 Task: Add Dates with Start Date as Sep 01 2023 and Due Date as Sep 30 2023 to Card Card0030 in Board Board0023 in Workspace Development in Trello
Action: Mouse moved to (401, 454)
Screenshot: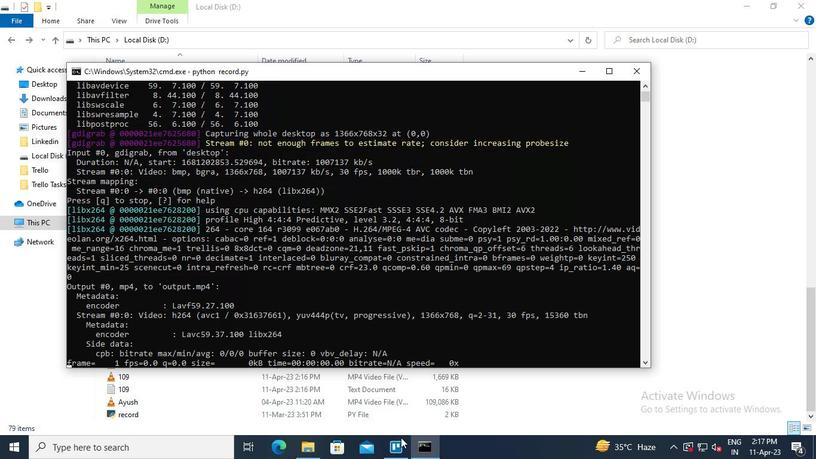 
Action: Mouse pressed left at (401, 454)
Screenshot: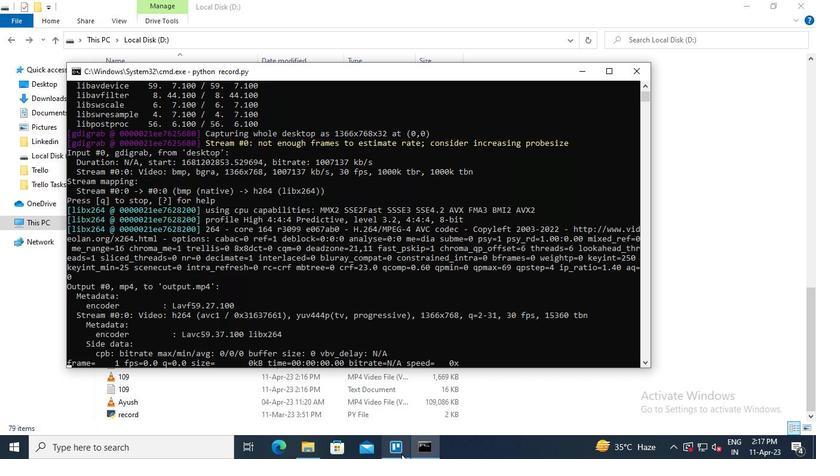 
Action: Mouse moved to (184, 255)
Screenshot: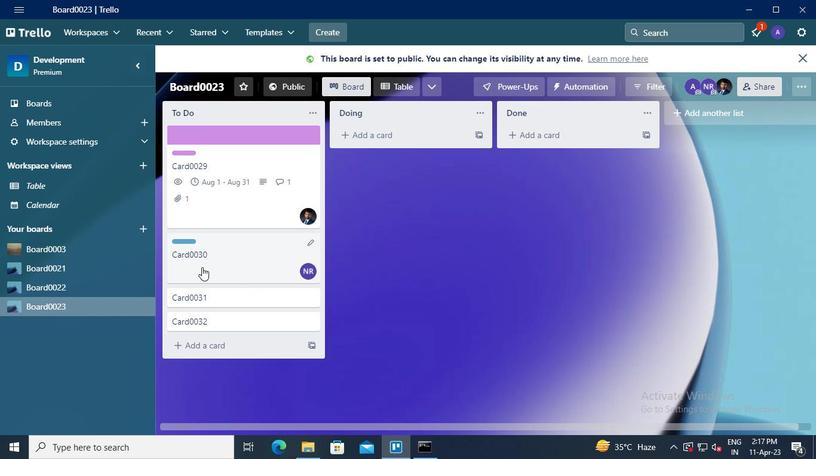 
Action: Mouse pressed left at (184, 255)
Screenshot: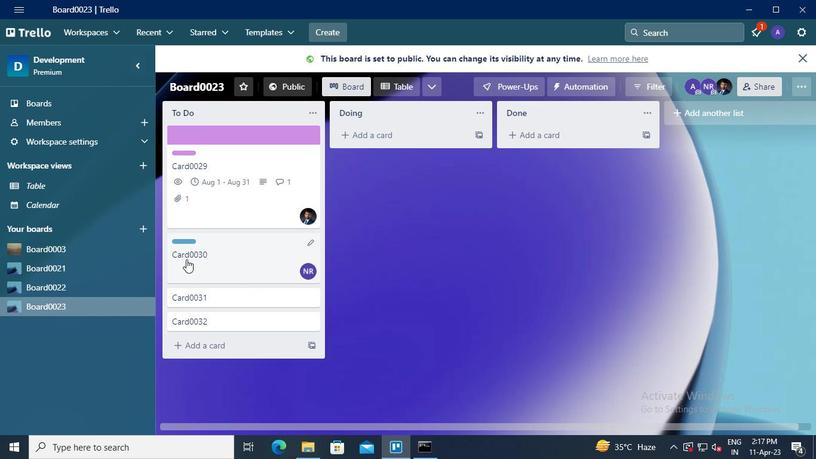 
Action: Mouse moved to (560, 226)
Screenshot: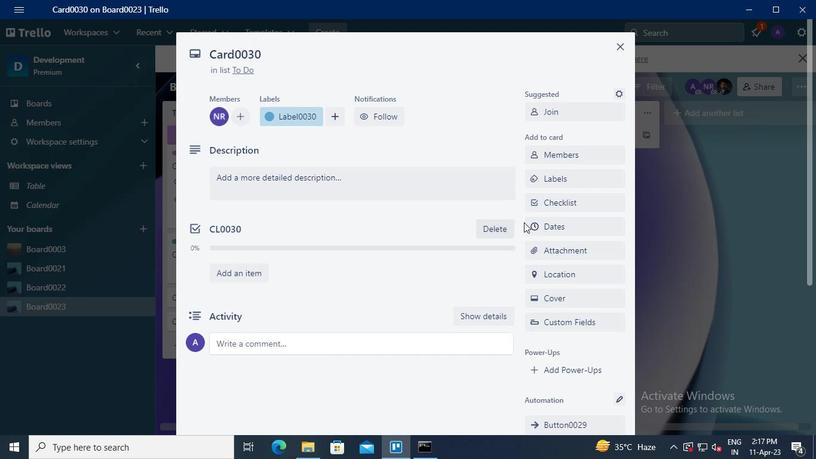 
Action: Mouse pressed left at (560, 226)
Screenshot: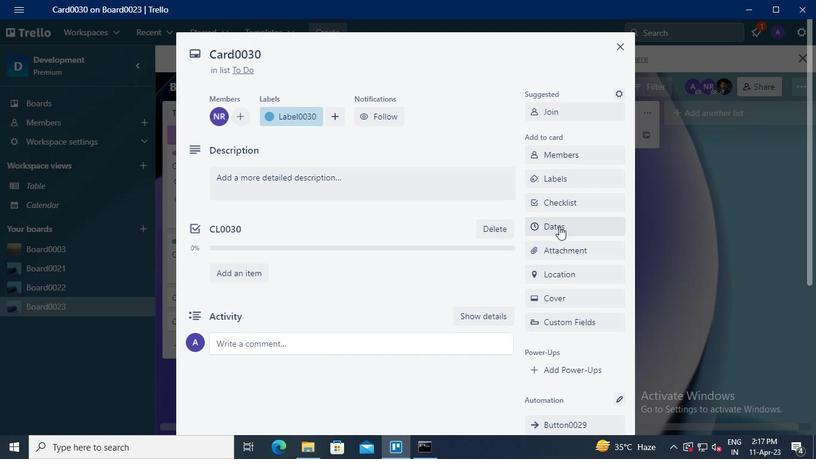 
Action: Mouse moved to (537, 277)
Screenshot: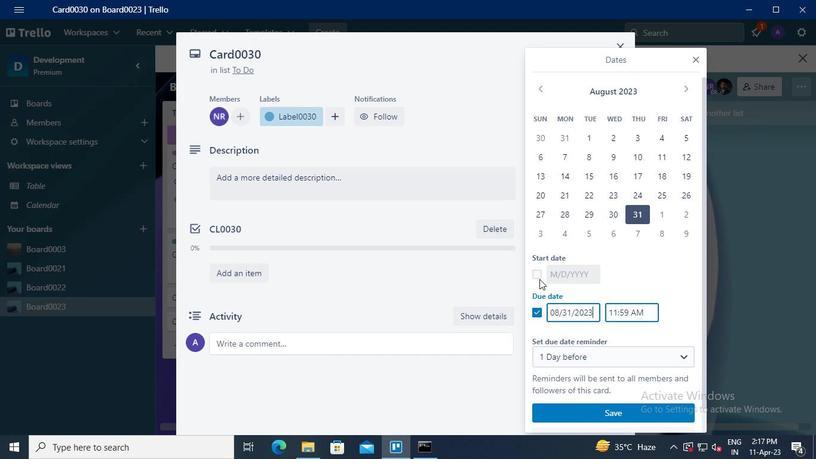 
Action: Mouse pressed left at (537, 277)
Screenshot: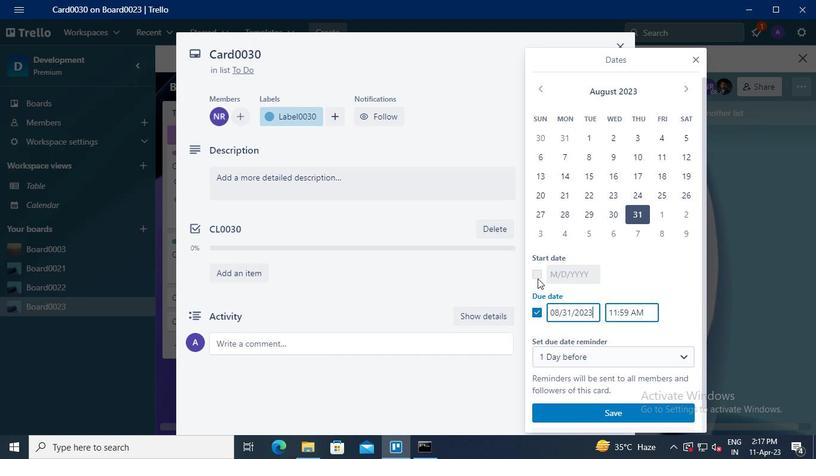 
Action: Mouse moved to (682, 87)
Screenshot: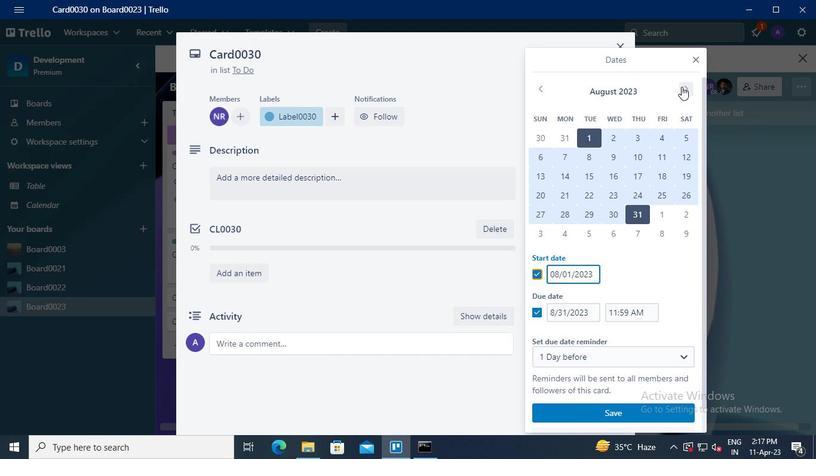 
Action: Mouse pressed left at (682, 87)
Screenshot: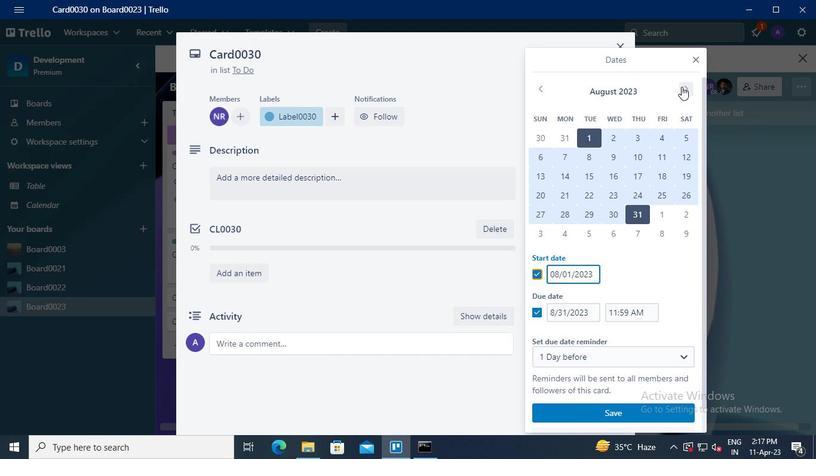
Action: Mouse moved to (659, 139)
Screenshot: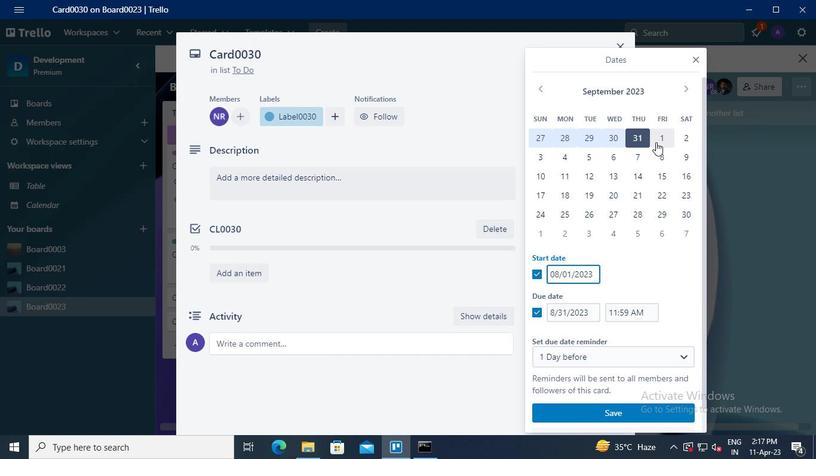 
Action: Mouse pressed left at (659, 139)
Screenshot: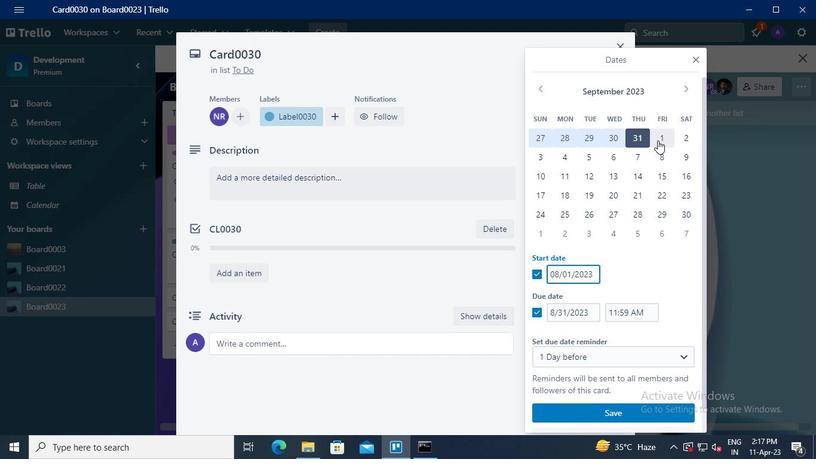 
Action: Mouse moved to (690, 213)
Screenshot: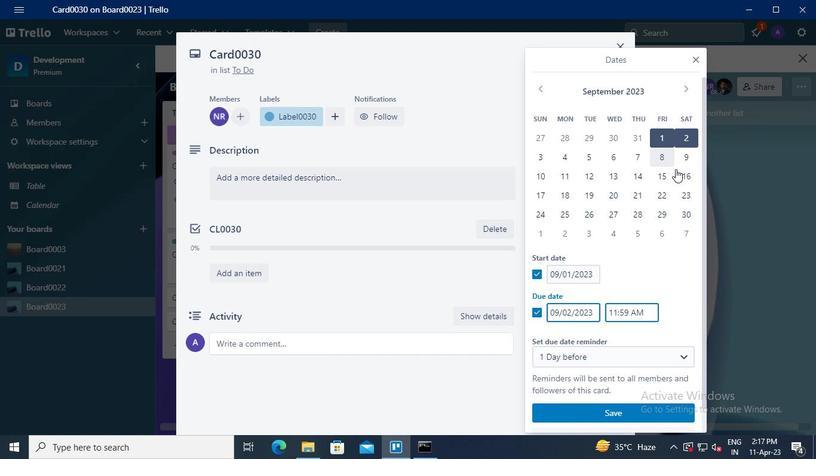 
Action: Mouse pressed left at (690, 213)
Screenshot: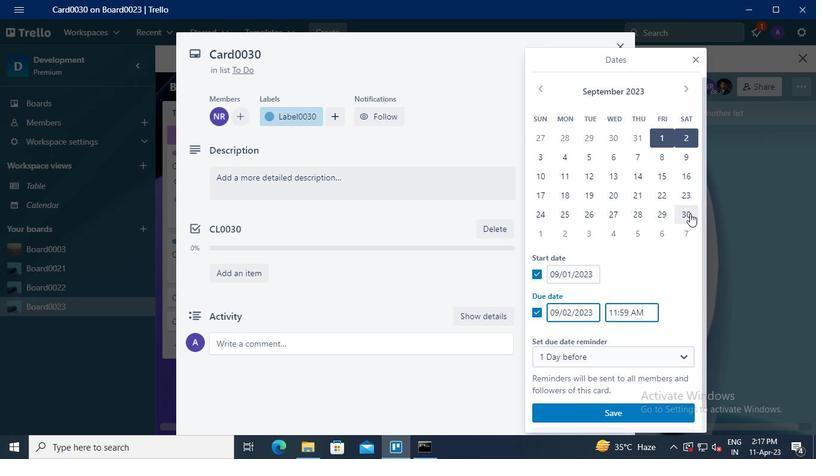 
Action: Mouse moved to (622, 408)
Screenshot: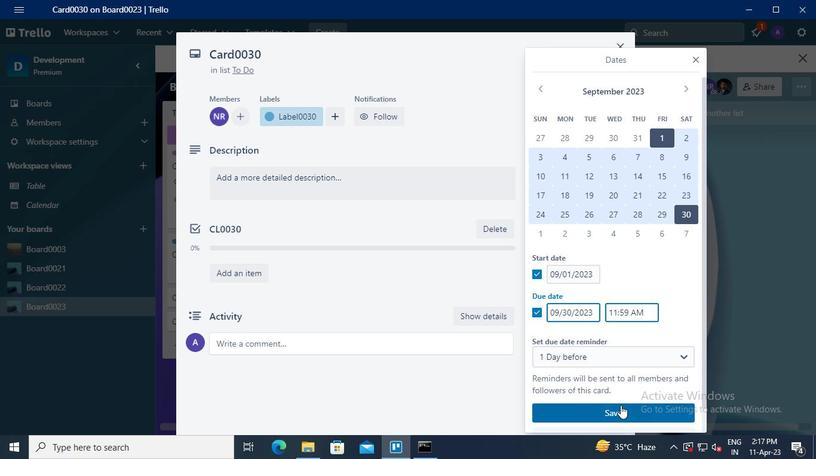 
Action: Mouse pressed left at (622, 408)
Screenshot: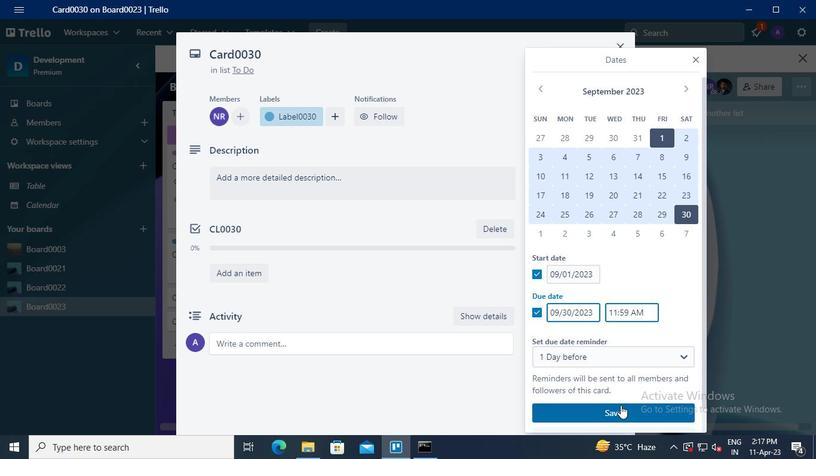
Action: Mouse moved to (433, 453)
Screenshot: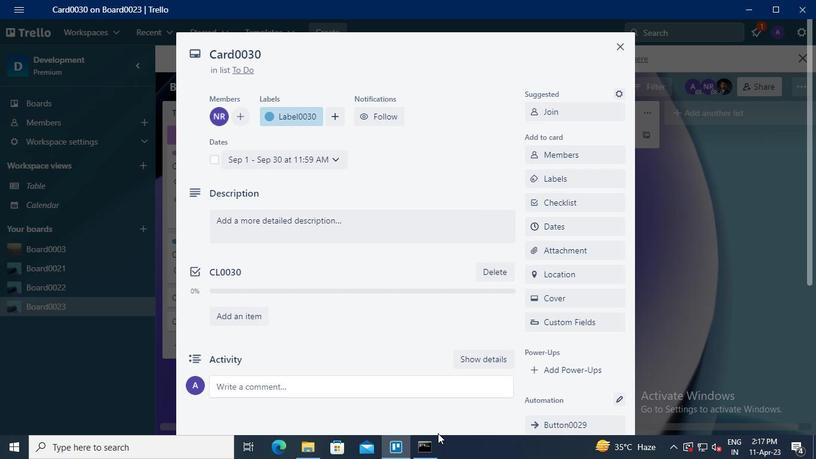 
Action: Mouse pressed left at (433, 453)
Screenshot: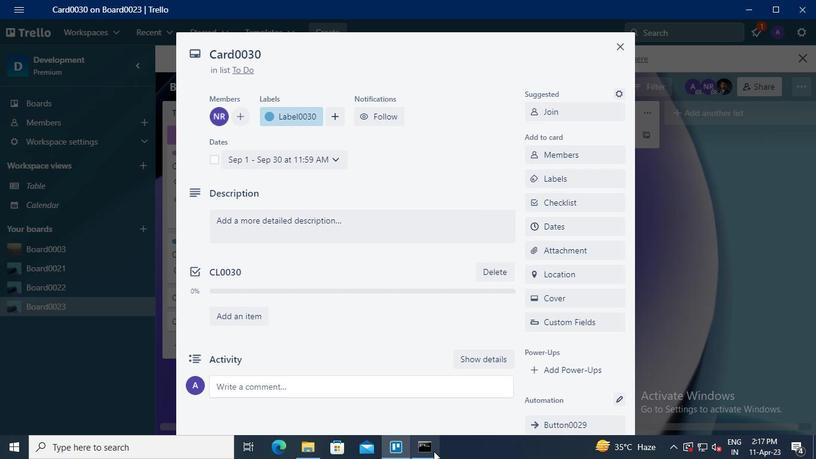 
Action: Mouse moved to (638, 75)
Screenshot: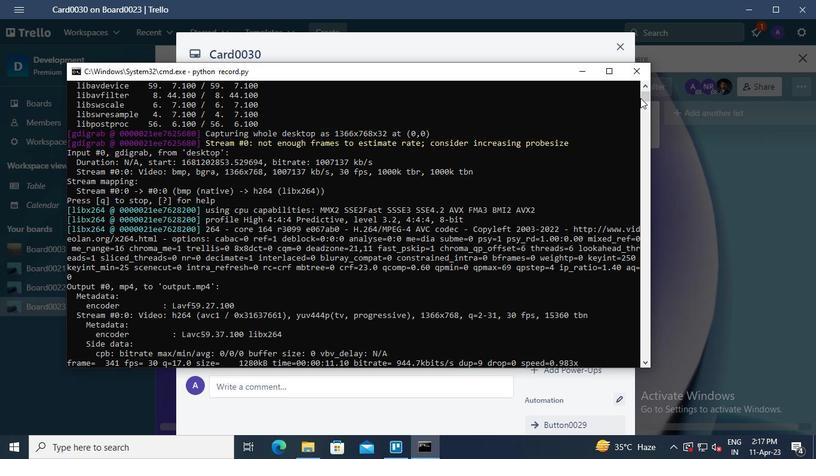 
Action: Mouse pressed left at (638, 75)
Screenshot: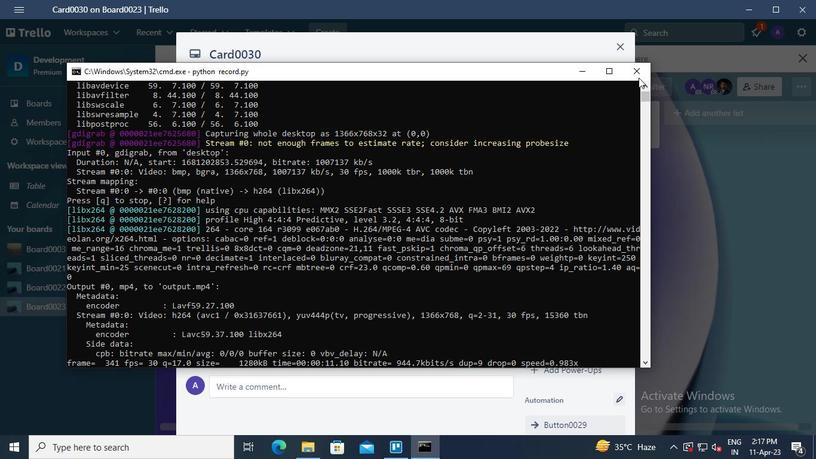 
